 Task: Add Sprouts Double Dipped Milk Chocolate Peanuts to the cart.
Action: Mouse moved to (19, 63)
Screenshot: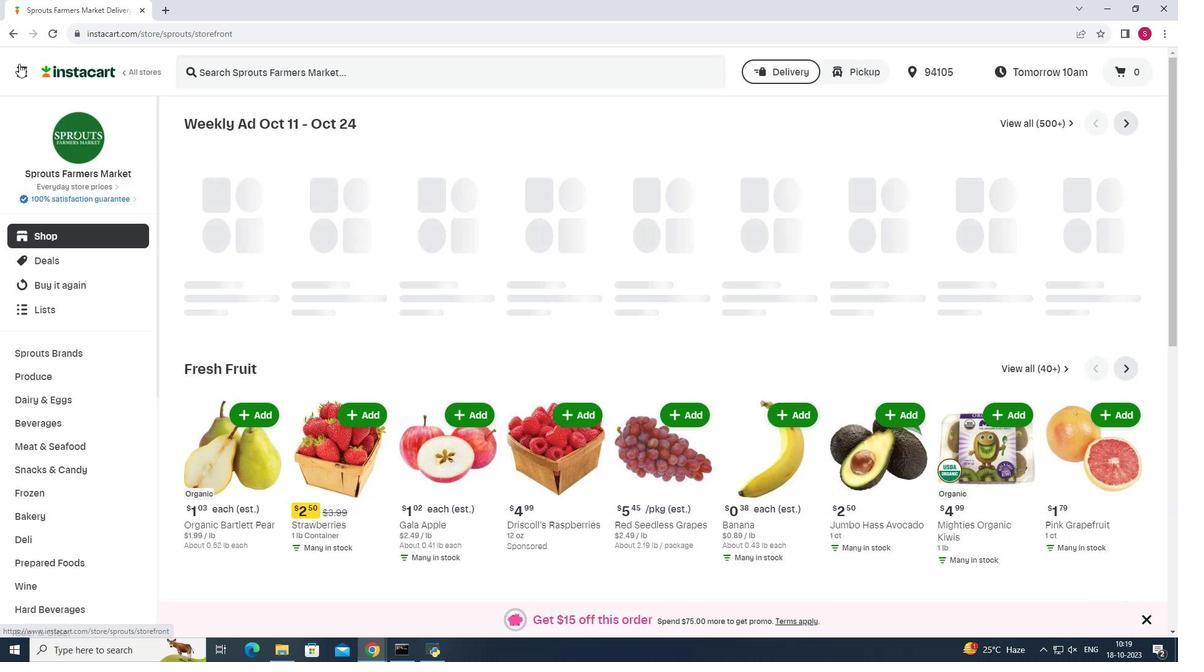 
Action: Mouse pressed left at (19, 63)
Screenshot: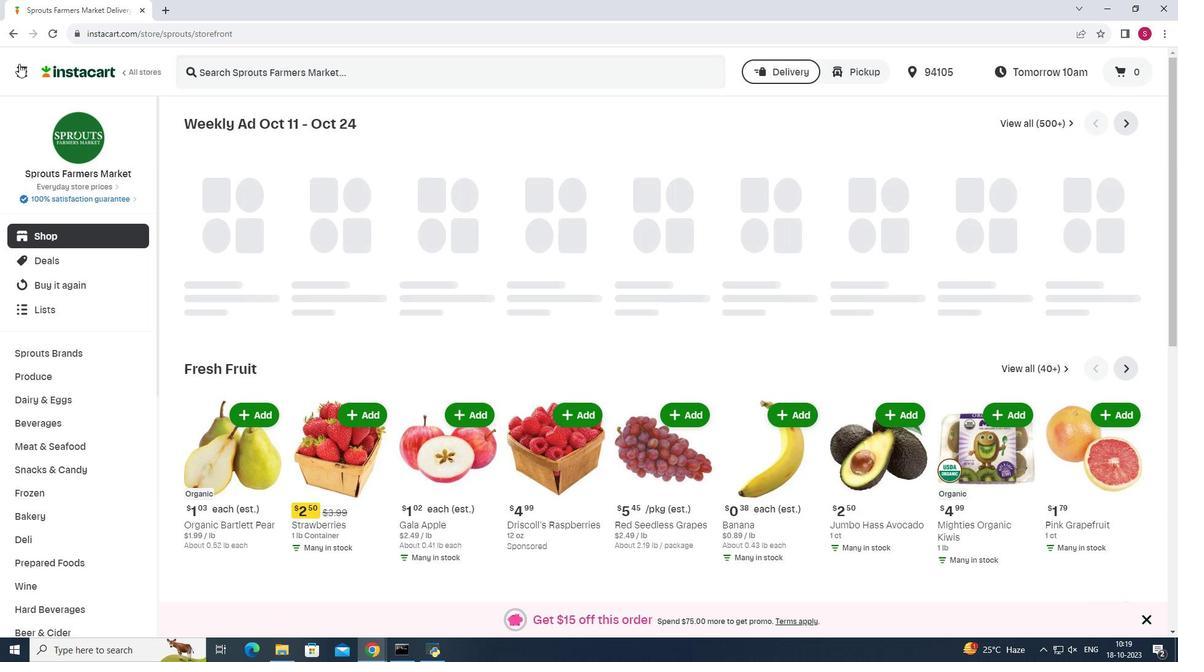 
Action: Mouse moved to (108, 330)
Screenshot: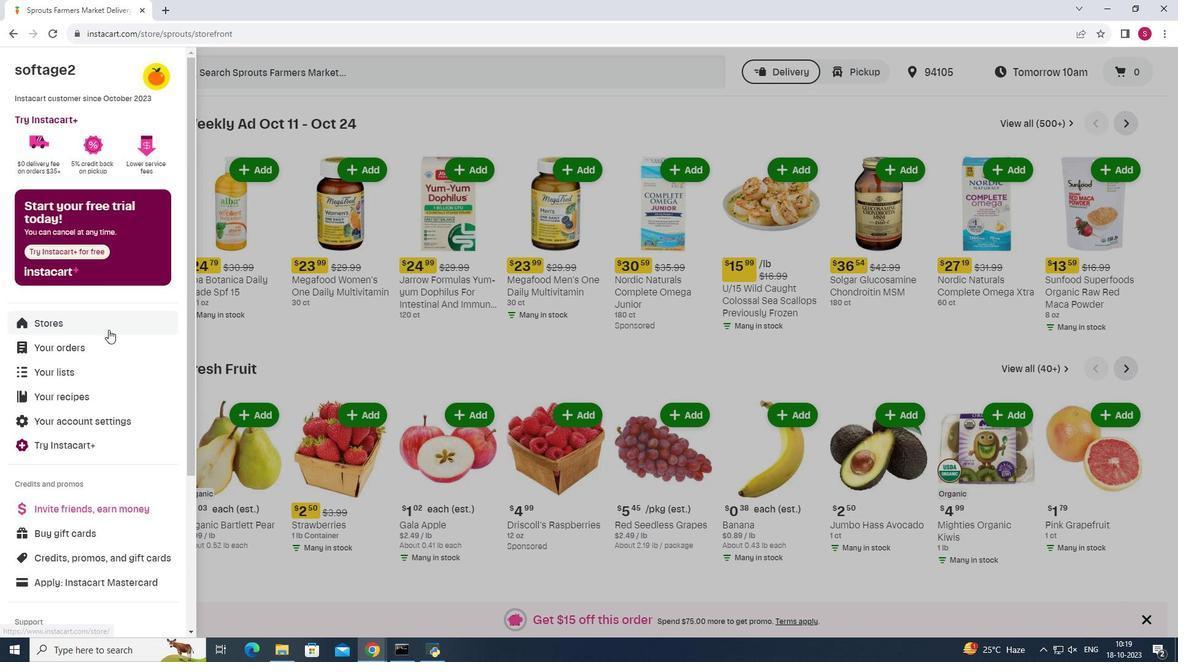 
Action: Mouse pressed left at (108, 330)
Screenshot: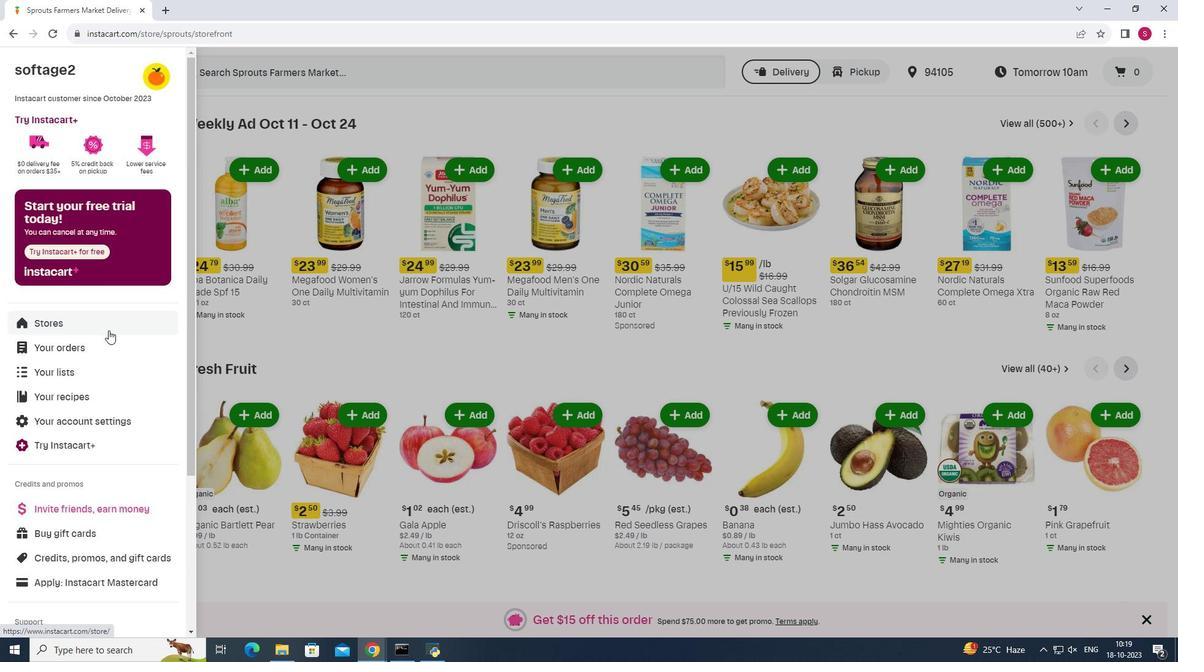 
Action: Mouse moved to (283, 112)
Screenshot: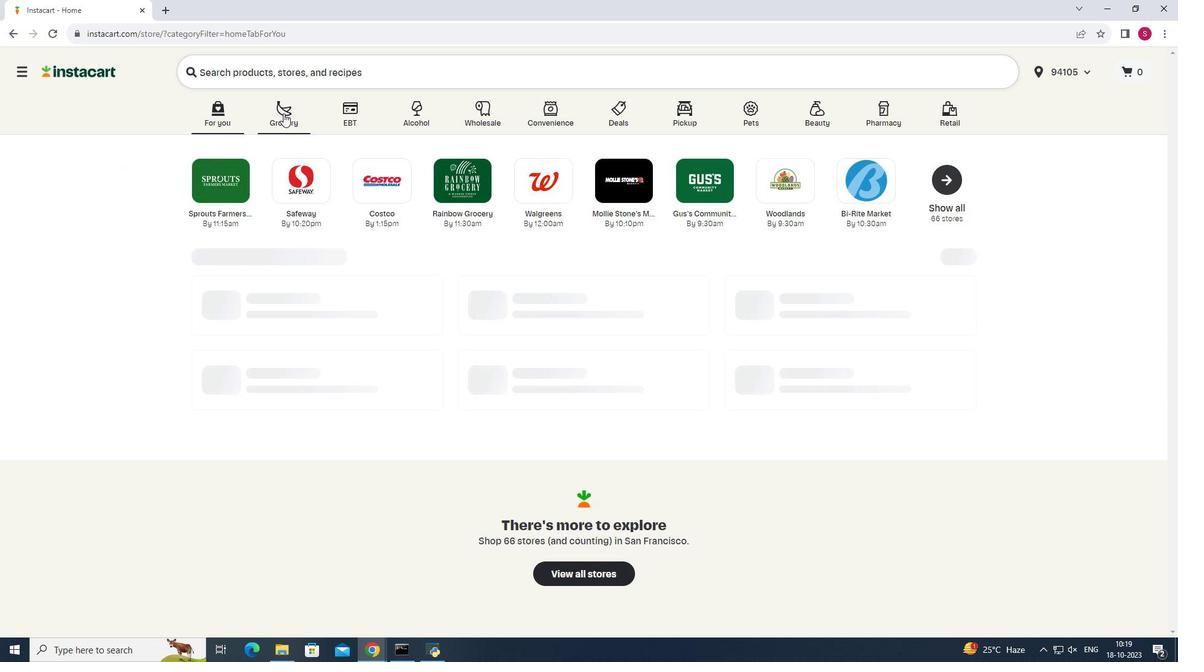
Action: Mouse pressed left at (283, 112)
Screenshot: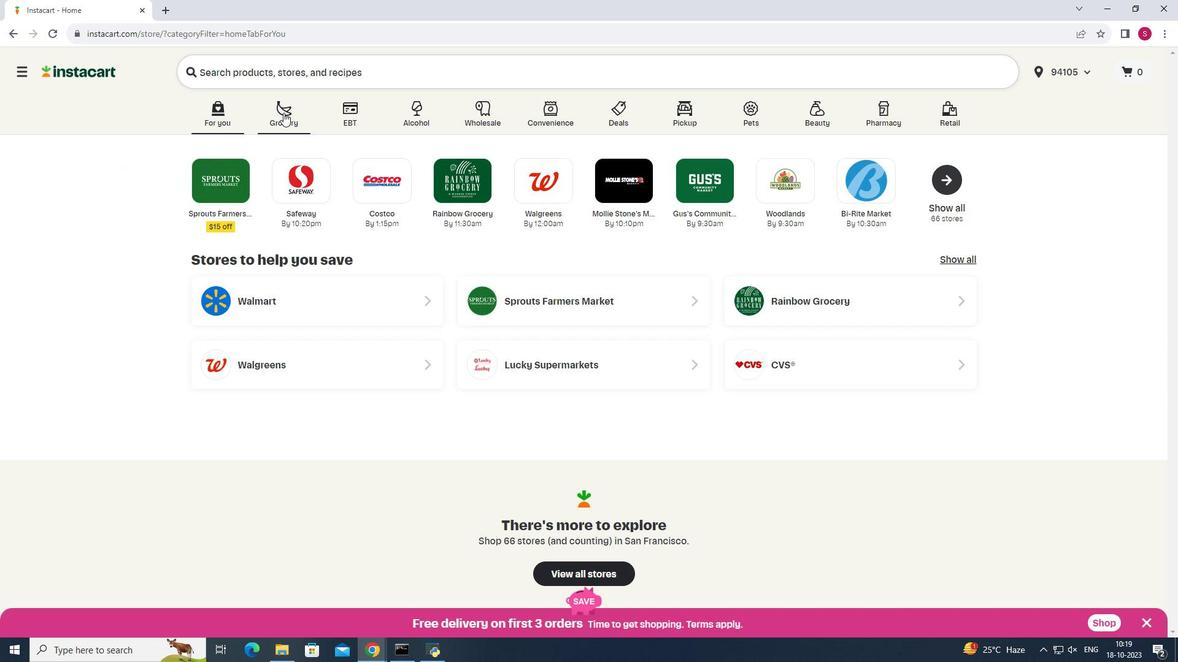 
Action: Mouse moved to (841, 167)
Screenshot: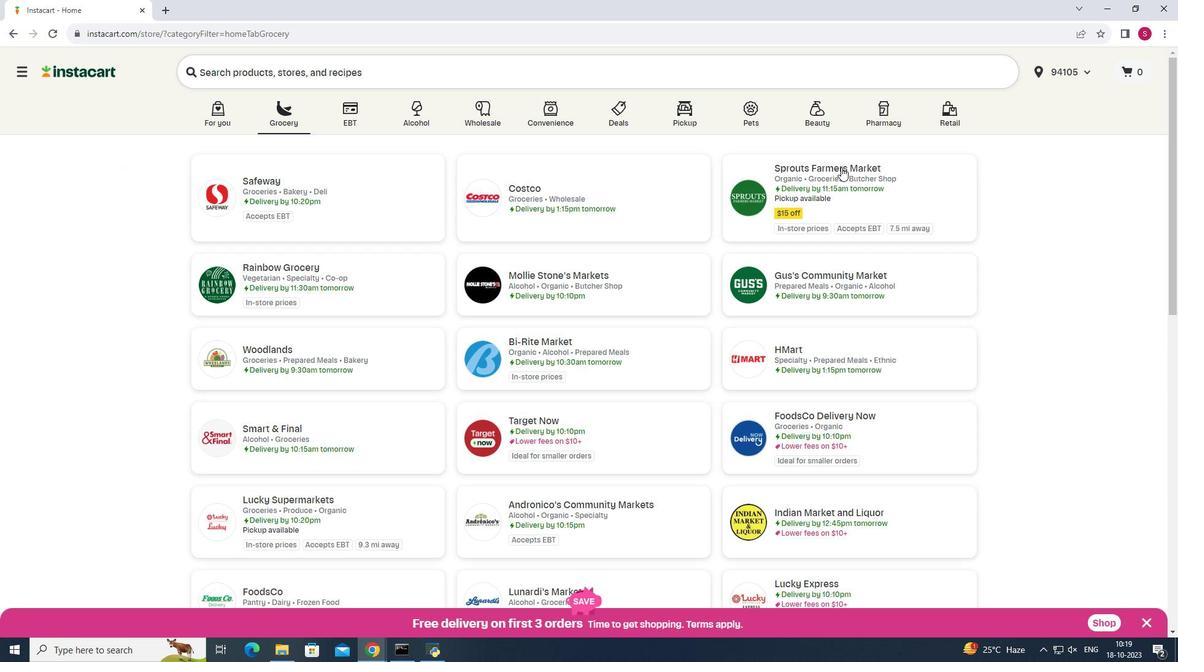 
Action: Mouse pressed left at (841, 167)
Screenshot: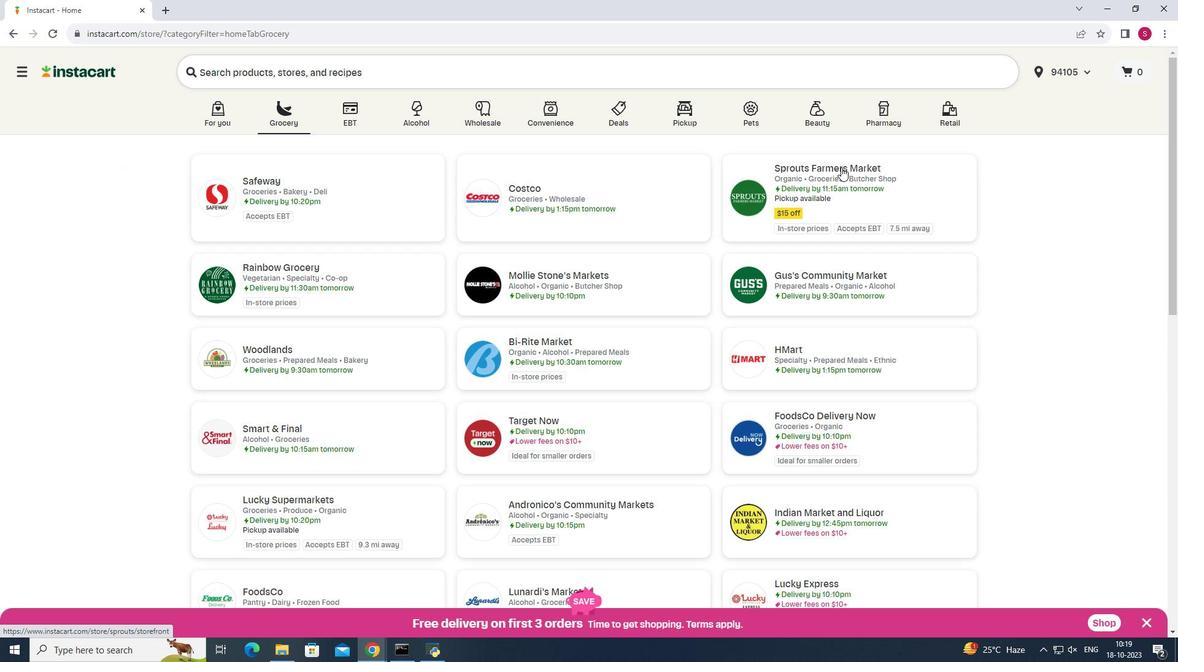 
Action: Mouse moved to (68, 467)
Screenshot: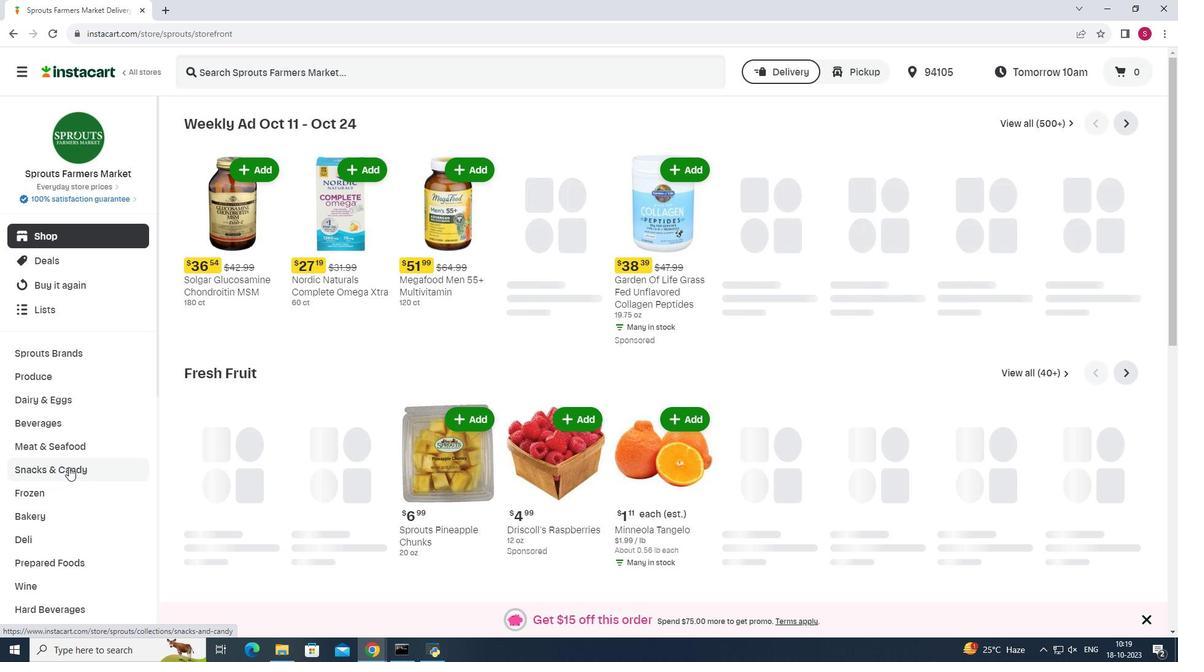 
Action: Mouse pressed left at (68, 467)
Screenshot: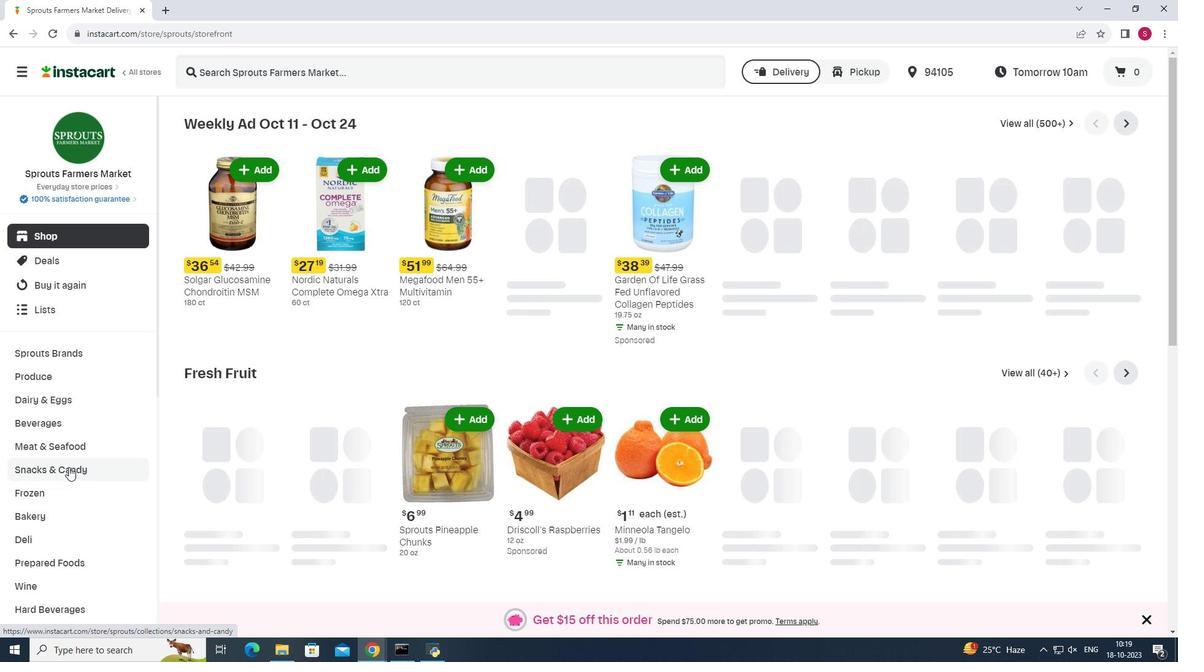 
Action: Mouse moved to (358, 152)
Screenshot: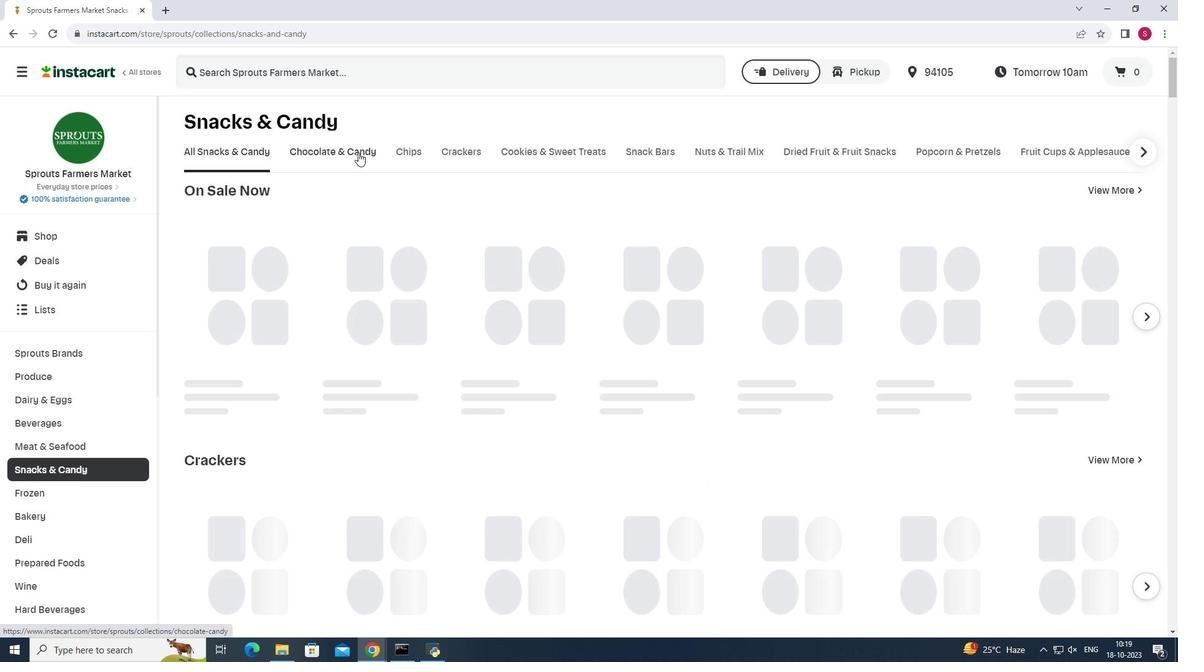 
Action: Mouse pressed left at (358, 152)
Screenshot: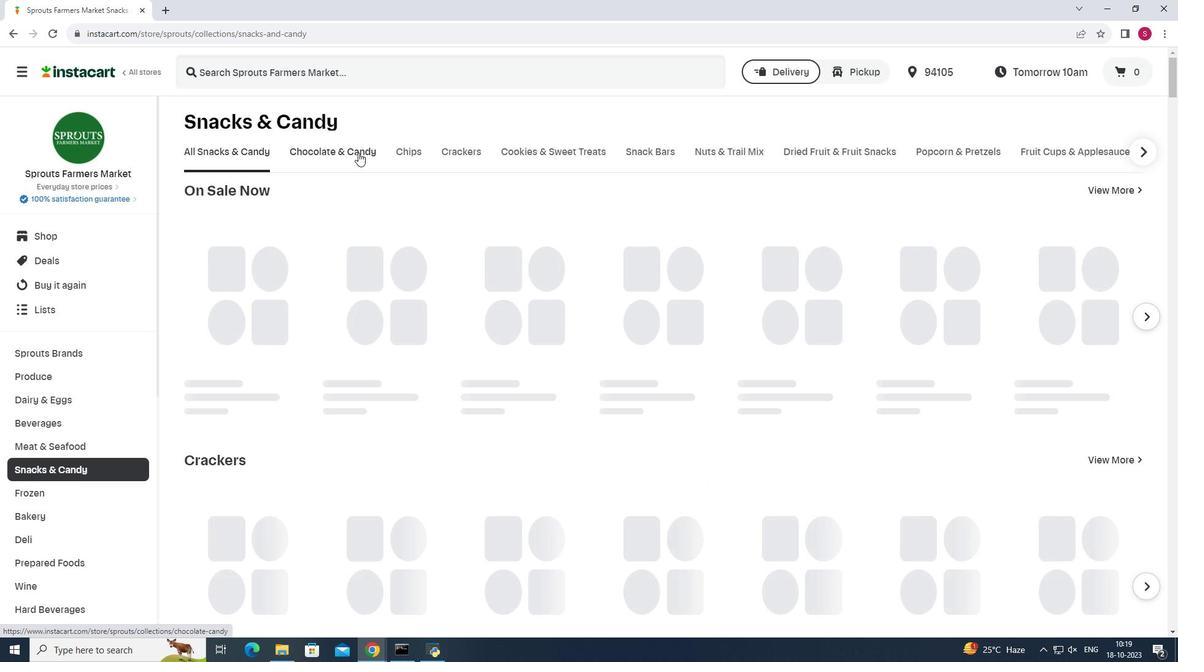 
Action: Mouse moved to (319, 206)
Screenshot: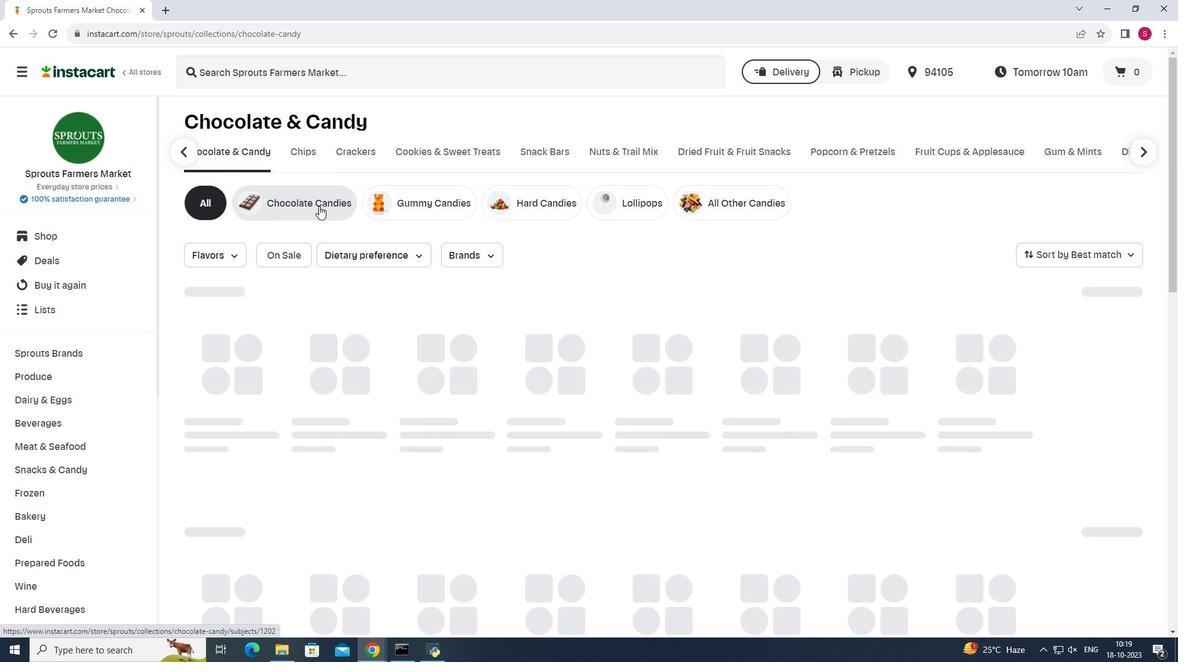 
Action: Mouse pressed left at (319, 206)
Screenshot: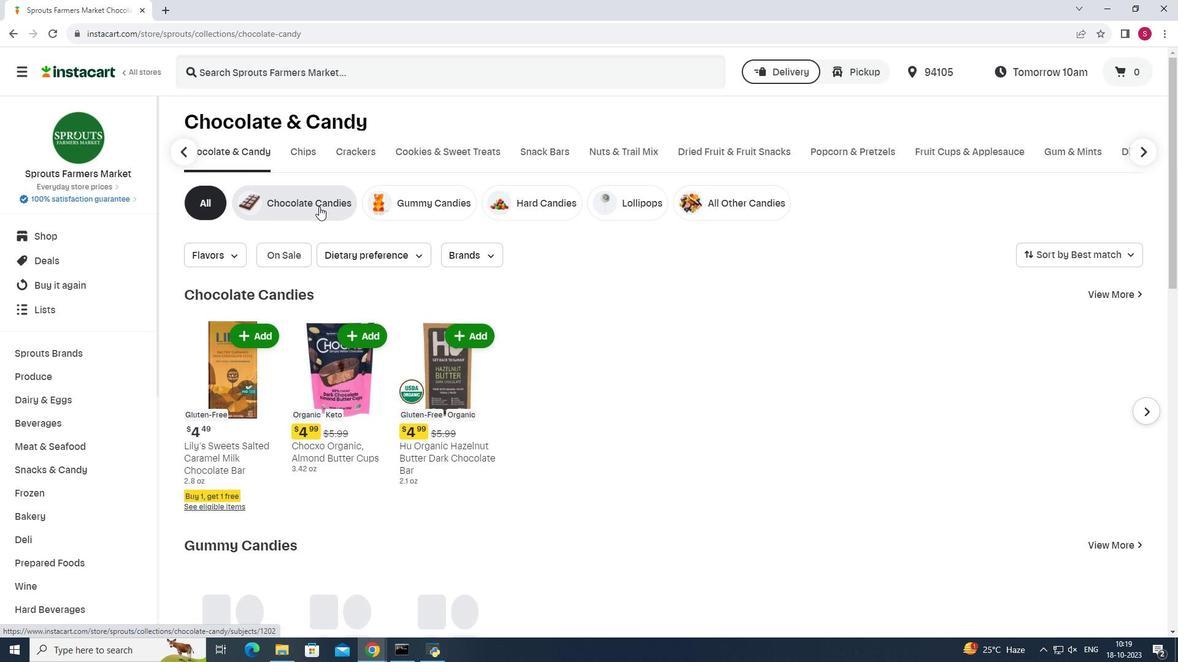 
Action: Mouse moved to (400, 69)
Screenshot: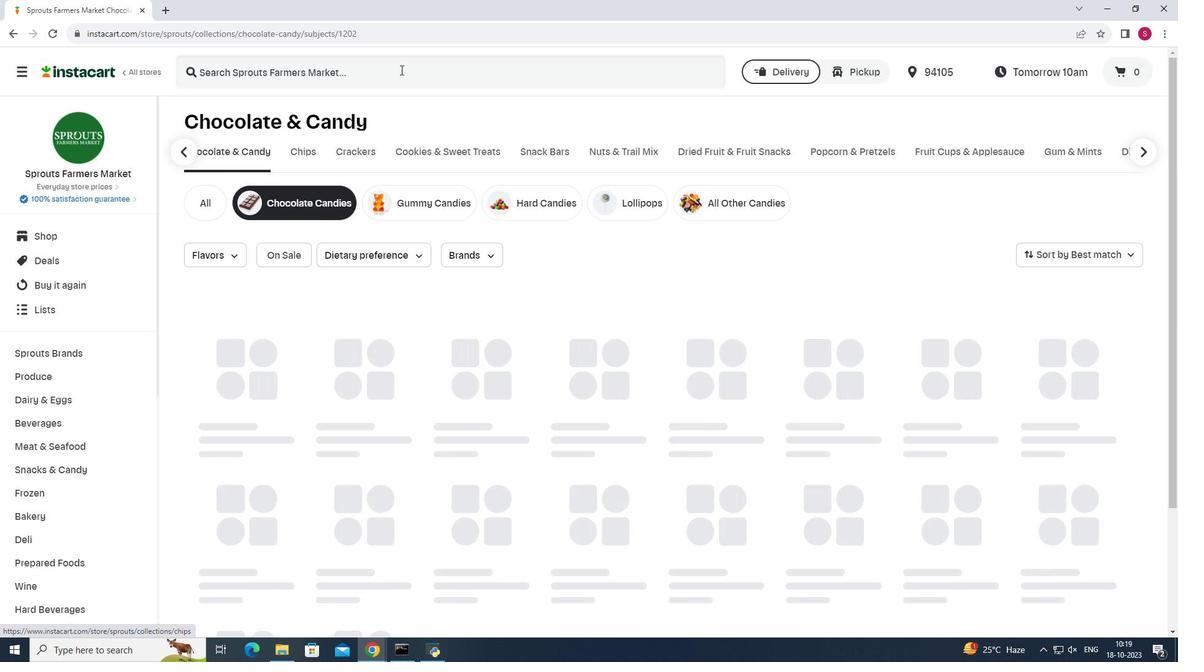 
Action: Mouse pressed left at (400, 69)
Screenshot: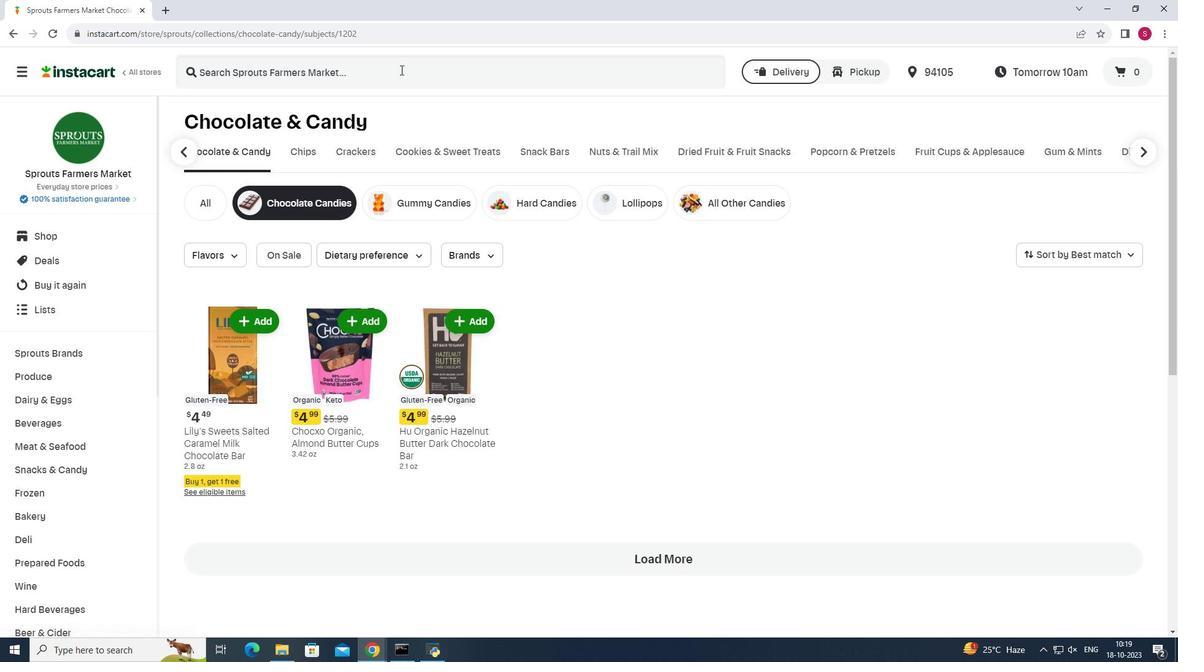
Action: Mouse pressed left at (400, 69)
Screenshot: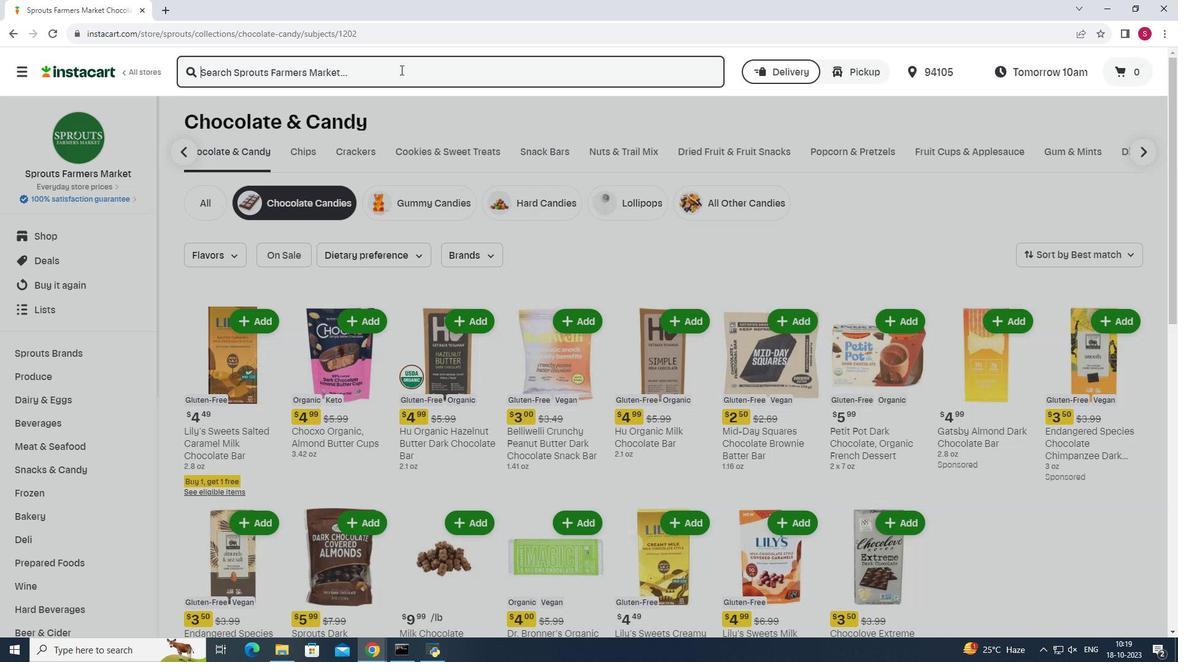 
Action: Key pressed <Key.shift>Sprouts<Key.space><Key.shift><Key.shift>Double<Key.space><Key.shift>Dipped<Key.space><Key.shift>Milk<Key.space><Key.shift>Chocolate<Key.space><Key.shift>Peanuts<Key.enter>
Screenshot: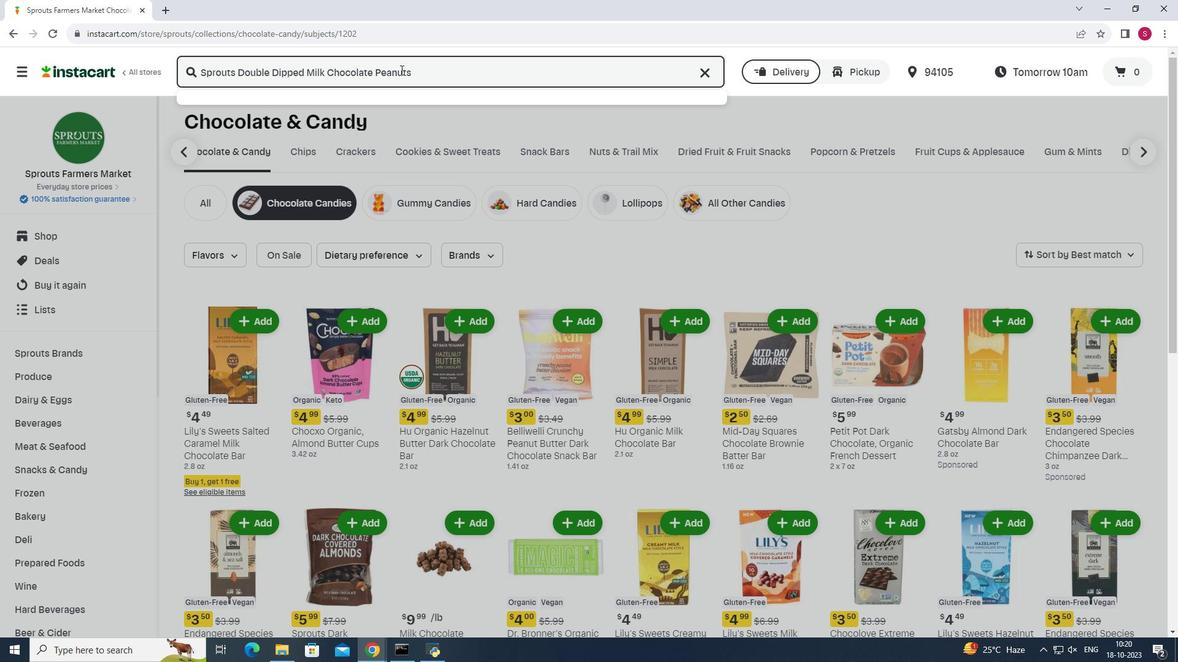 
Action: Mouse moved to (333, 196)
Screenshot: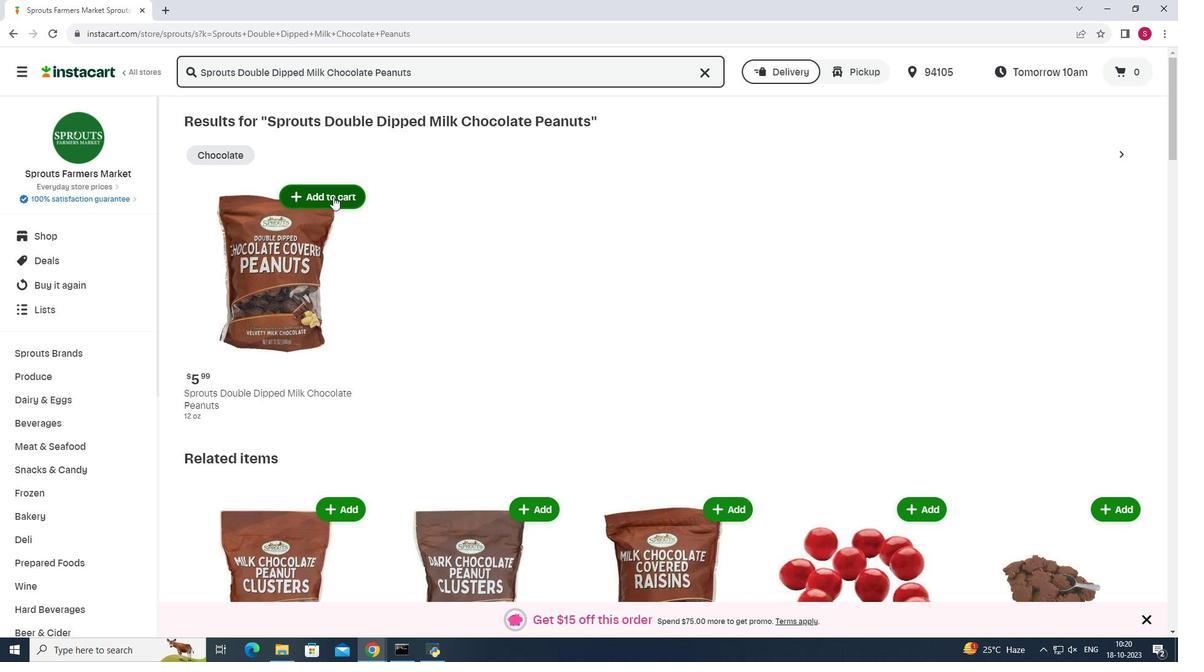 
Action: Mouse pressed left at (333, 196)
Screenshot: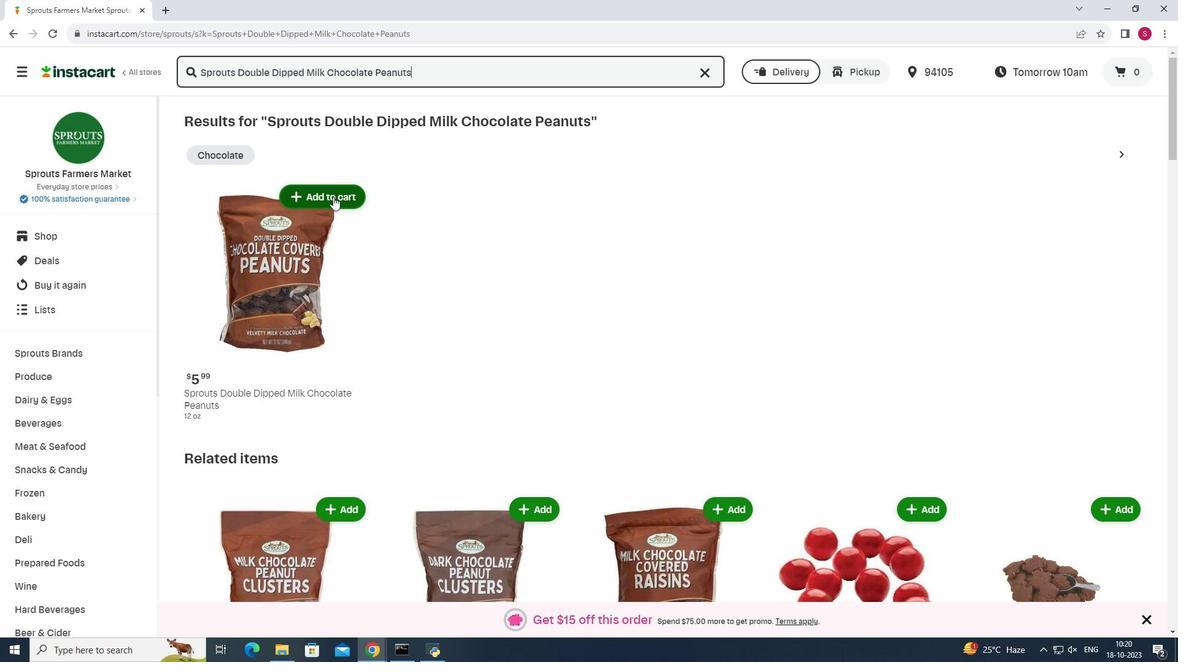 
Action: Mouse moved to (638, 217)
Screenshot: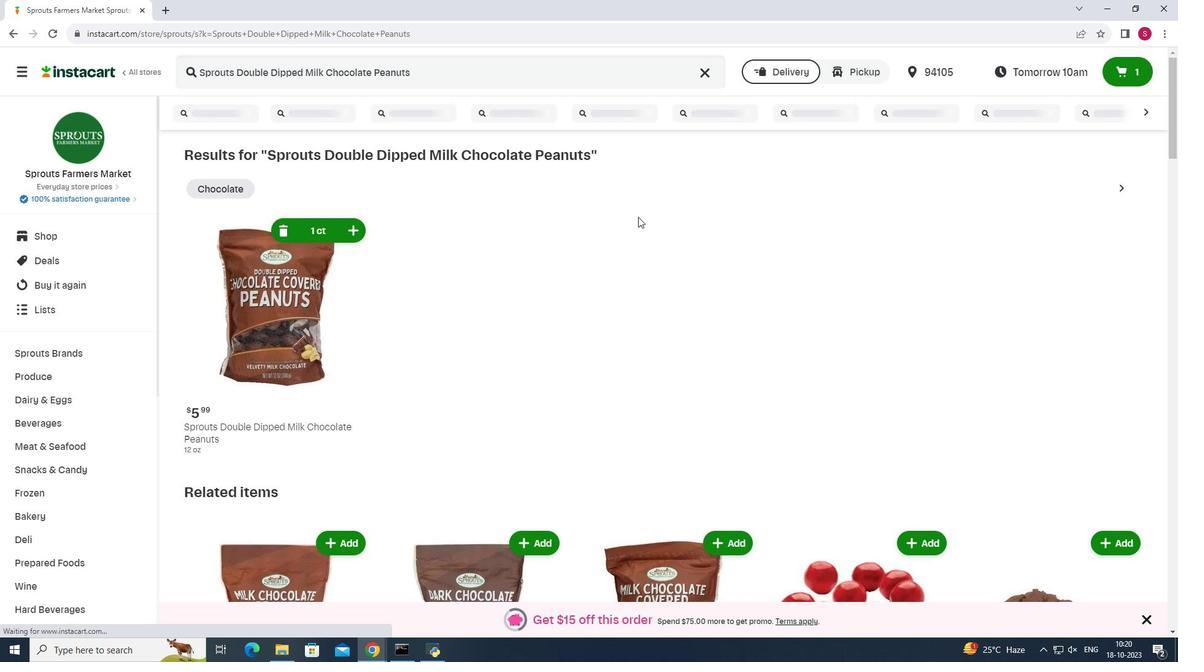 
